Task: Assess the Einstein bots for engaging the customers and resolve common support questions
Action: Mouse moved to (127, 146)
Screenshot: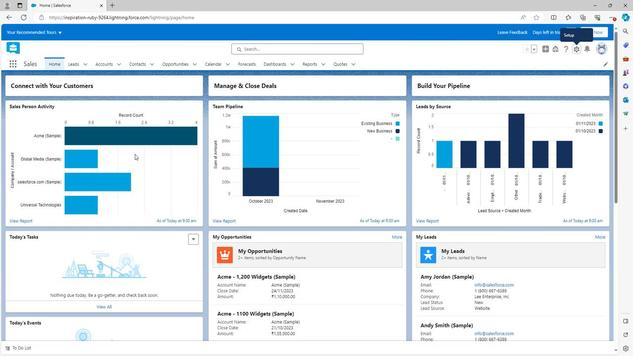 
Action: Mouse scrolled (127, 146) with delta (0, 0)
Screenshot: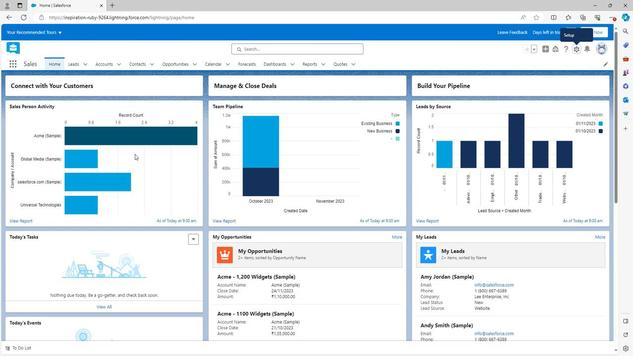 
Action: Mouse scrolled (127, 146) with delta (0, 0)
Screenshot: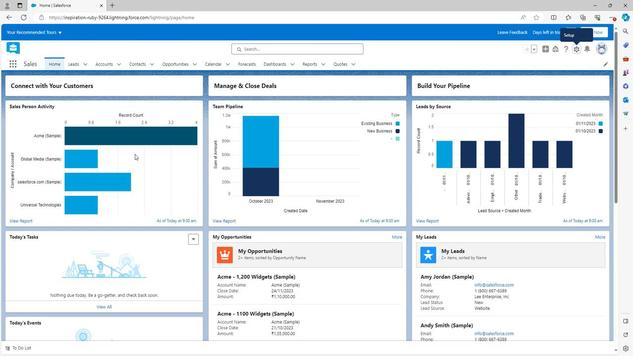 
Action: Mouse moved to (127, 145)
Screenshot: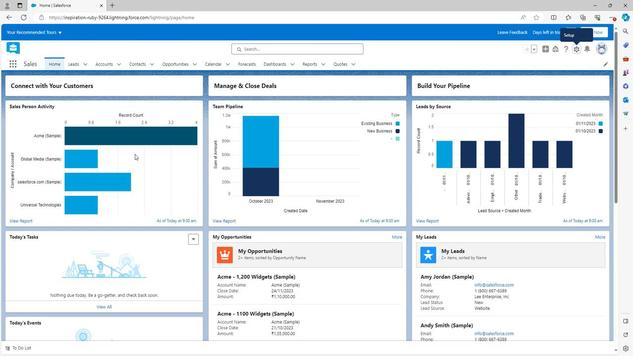 
Action: Mouse scrolled (127, 144) with delta (0, 0)
Screenshot: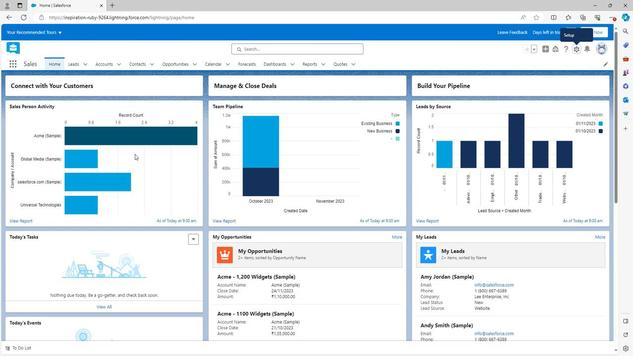 
Action: Mouse scrolled (127, 144) with delta (0, 0)
Screenshot: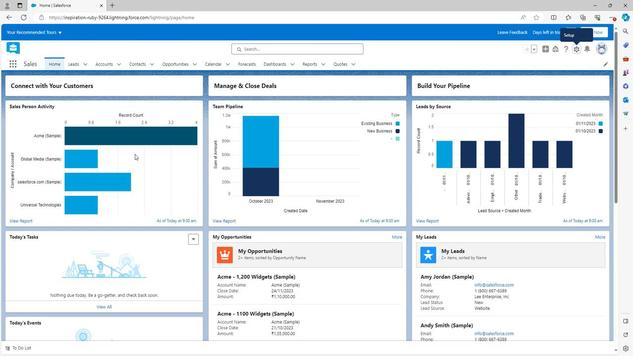 
Action: Mouse scrolled (127, 144) with delta (0, 0)
Screenshot: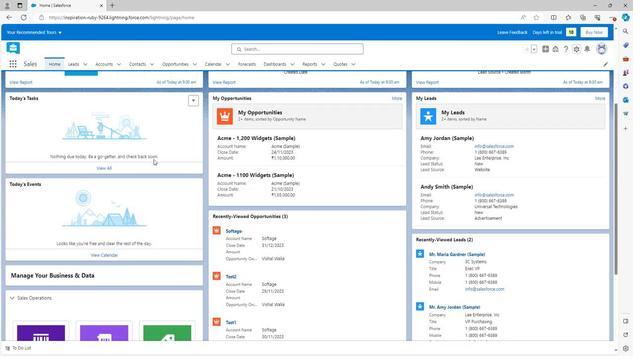 
Action: Mouse moved to (127, 144)
Screenshot: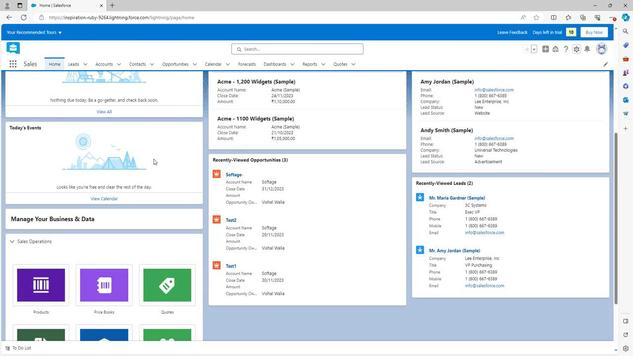 
Action: Mouse scrolled (127, 144) with delta (0, 0)
Screenshot: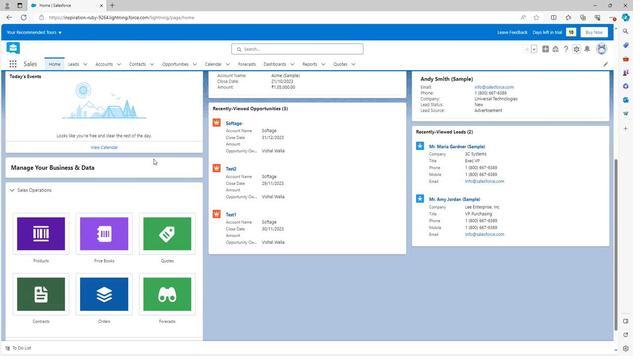 
Action: Mouse scrolled (127, 144) with delta (0, 0)
Screenshot: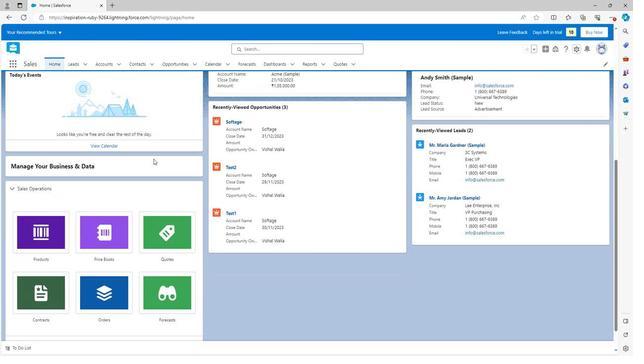 
Action: Mouse scrolled (127, 145) with delta (0, 0)
Screenshot: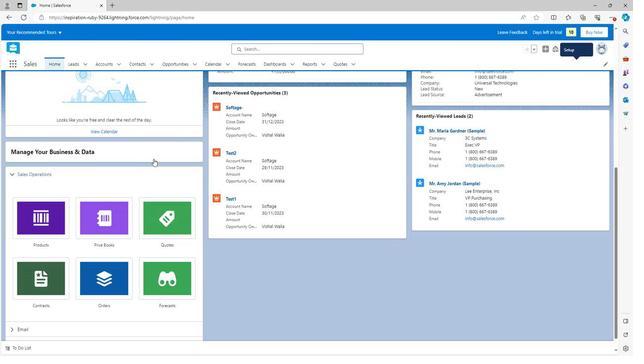 
Action: Mouse scrolled (127, 145) with delta (0, 0)
Screenshot: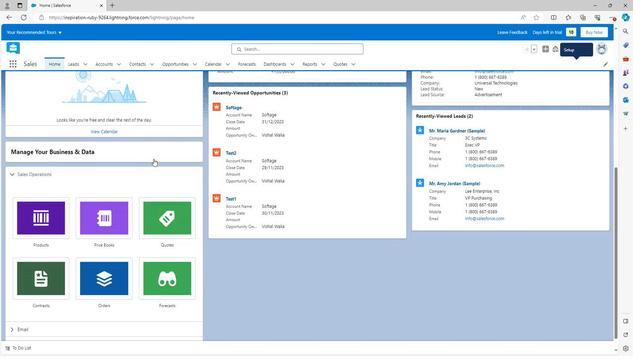 
Action: Mouse scrolled (127, 145) with delta (0, 0)
Screenshot: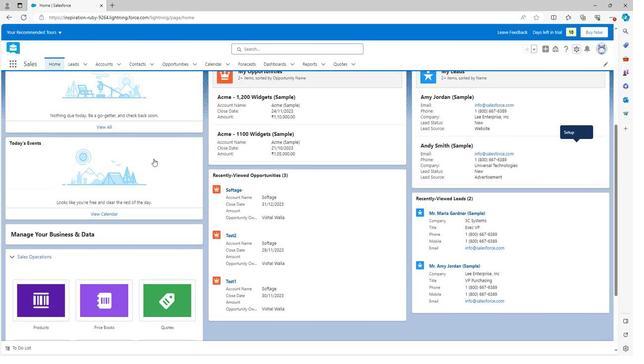 
Action: Mouse scrolled (127, 145) with delta (0, 0)
Screenshot: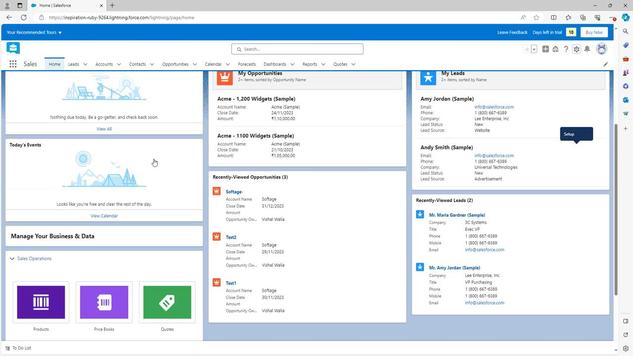 
Action: Mouse scrolled (127, 145) with delta (0, 0)
Screenshot: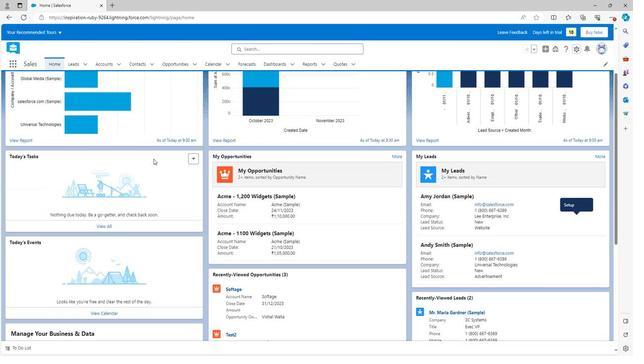 
Action: Mouse scrolled (127, 145) with delta (0, 0)
Screenshot: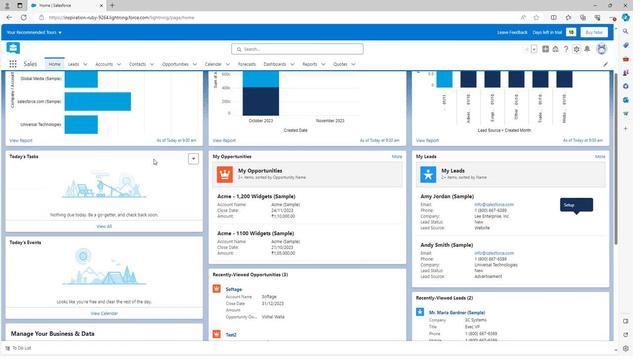 
Action: Mouse scrolled (127, 145) with delta (0, 0)
Screenshot: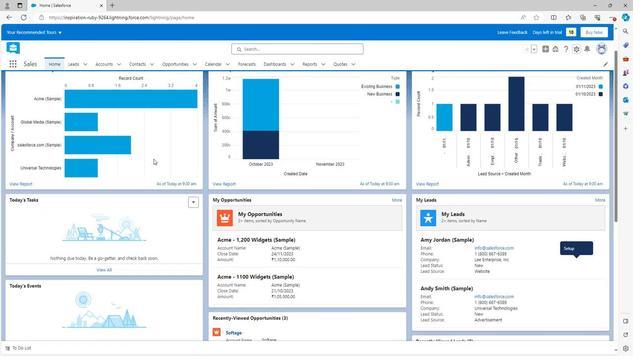 
Action: Mouse moved to (481, 22)
Screenshot: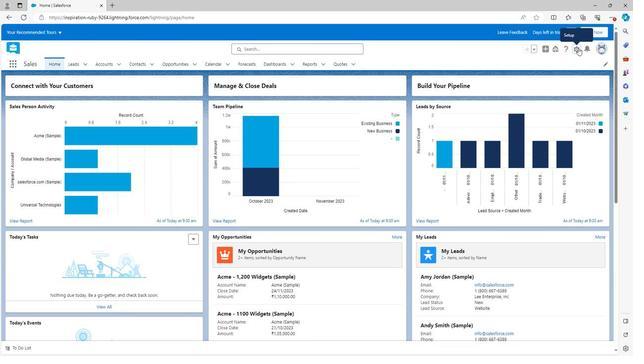 
Action: Mouse pressed left at (481, 22)
Screenshot: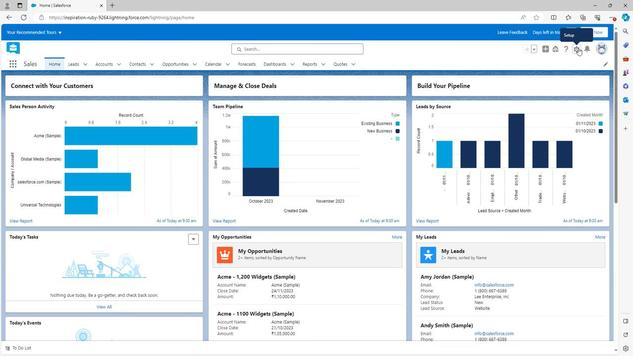 
Action: Mouse moved to (452, 45)
Screenshot: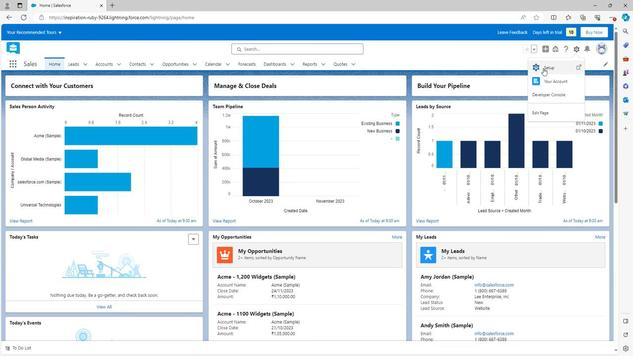 
Action: Mouse pressed left at (452, 45)
Screenshot: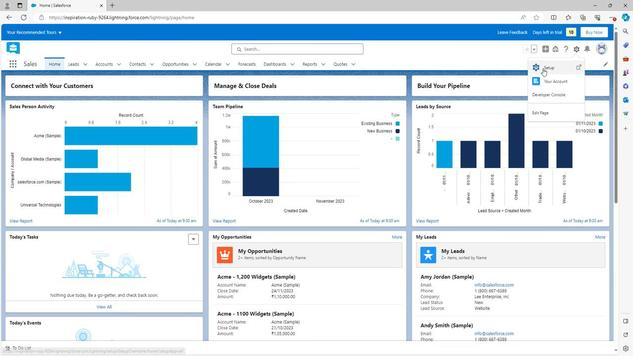 
Action: Mouse moved to (5, 268)
Screenshot: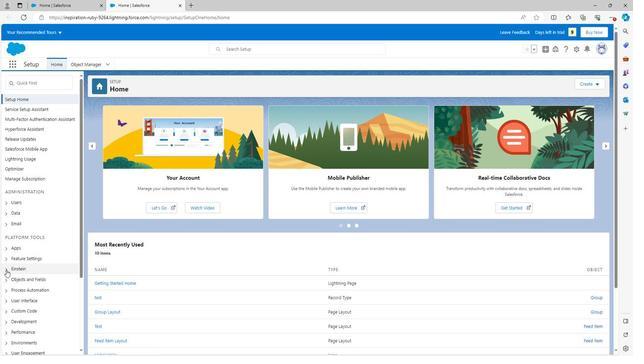 
Action: Mouse pressed left at (5, 268)
Screenshot: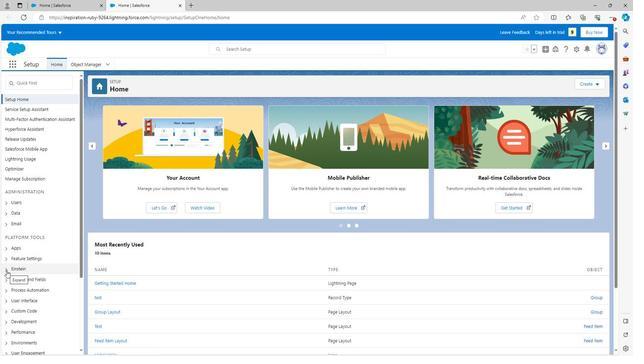 
Action: Mouse moved to (11, 280)
Screenshot: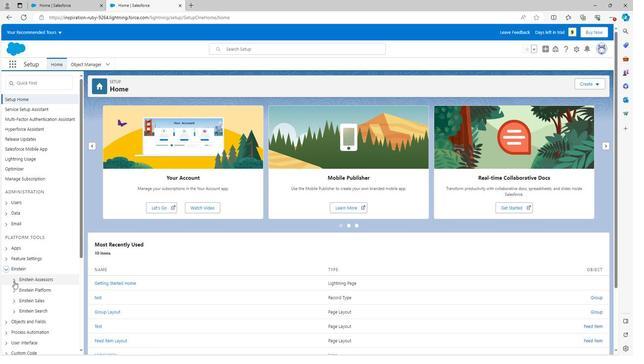 
Action: Mouse pressed left at (11, 280)
Screenshot: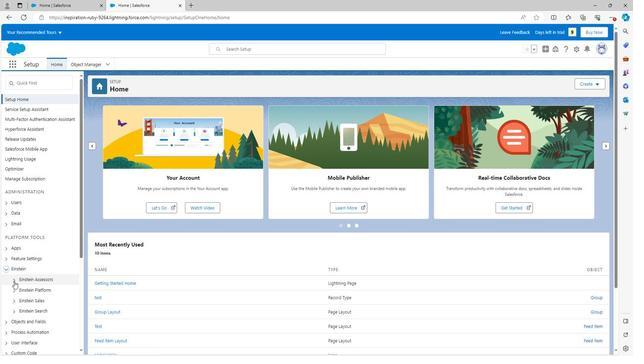 
Action: Mouse moved to (26, 287)
Screenshot: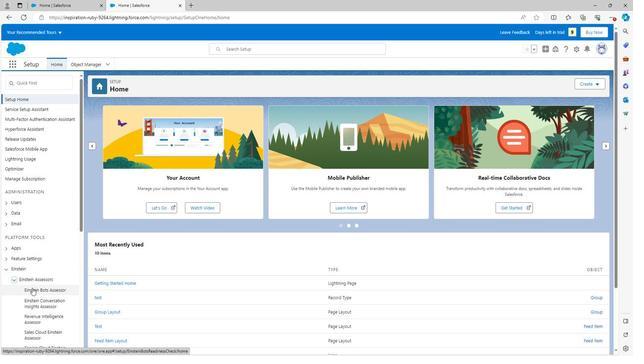 
Action: Mouse pressed left at (26, 287)
Screenshot: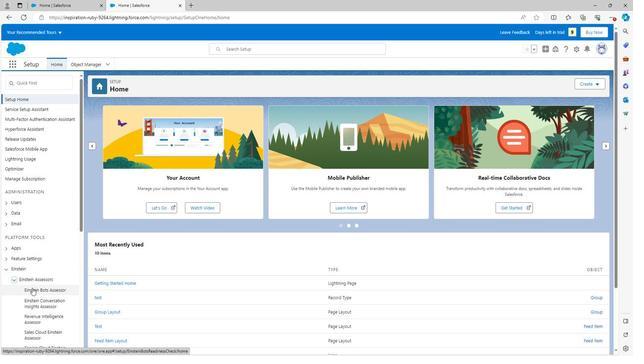 
Action: Mouse moved to (32, 289)
Screenshot: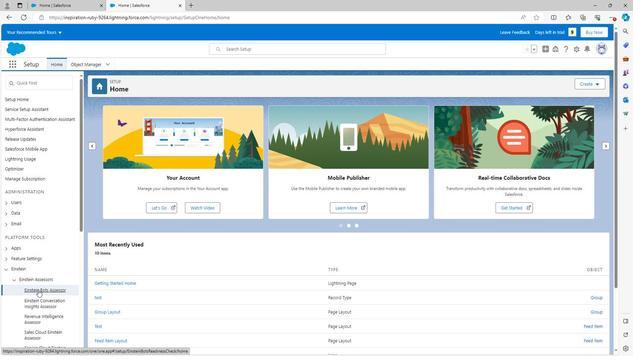 
Action: Mouse pressed left at (32, 289)
Screenshot: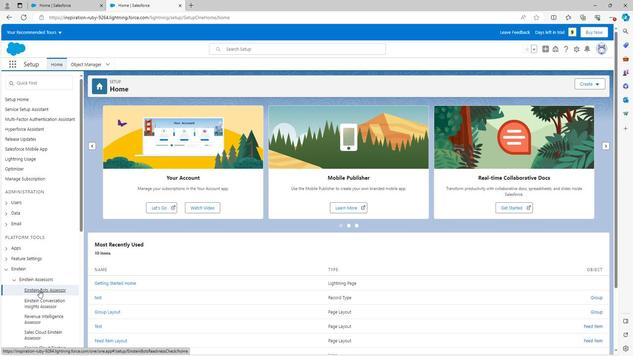 
Action: Mouse moved to (259, 246)
Screenshot: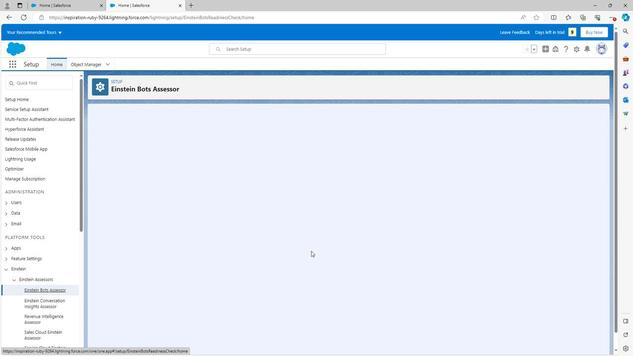 
Action: Mouse scrolled (259, 246) with delta (0, 0)
Screenshot: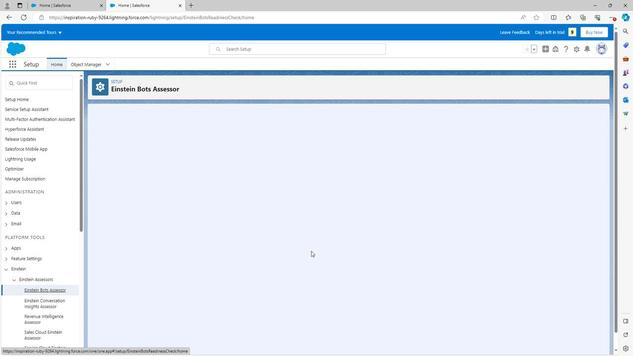 
Action: Mouse moved to (258, 246)
Screenshot: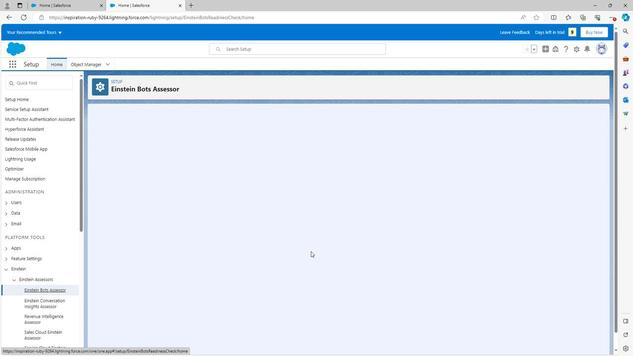 
Action: Mouse scrolled (258, 246) with delta (0, 0)
Screenshot: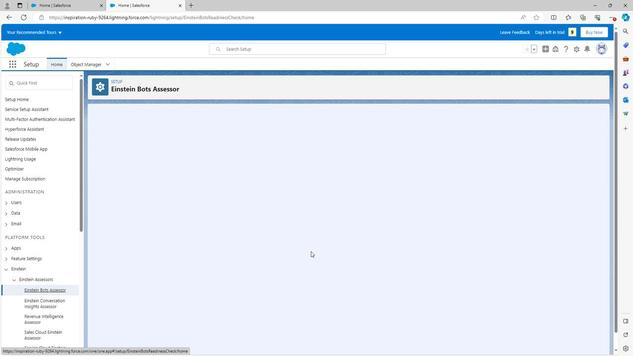 
Action: Mouse moved to (258, 247)
Screenshot: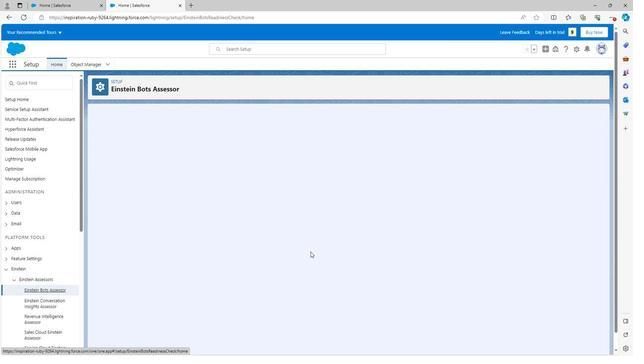 
Action: Mouse scrolled (258, 246) with delta (0, 0)
Screenshot: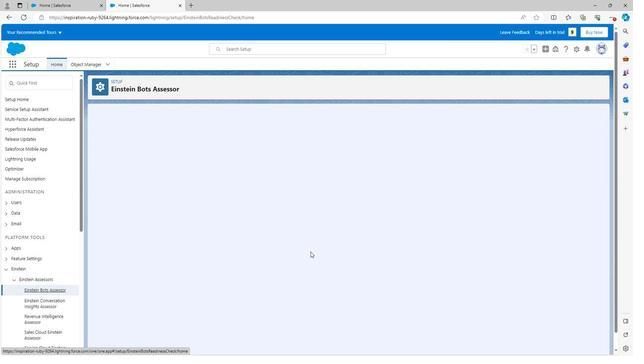 
Action: Mouse scrolled (258, 246) with delta (0, 0)
Screenshot: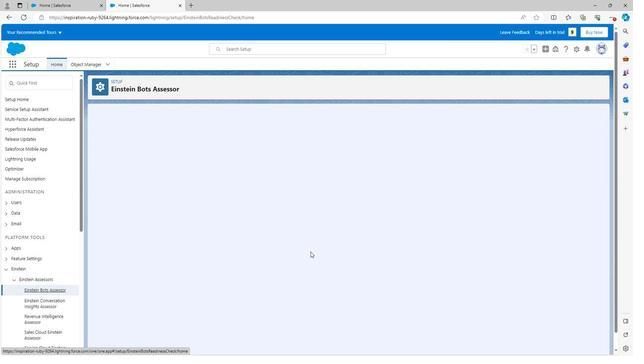 
Action: Mouse scrolled (258, 246) with delta (0, 0)
Screenshot: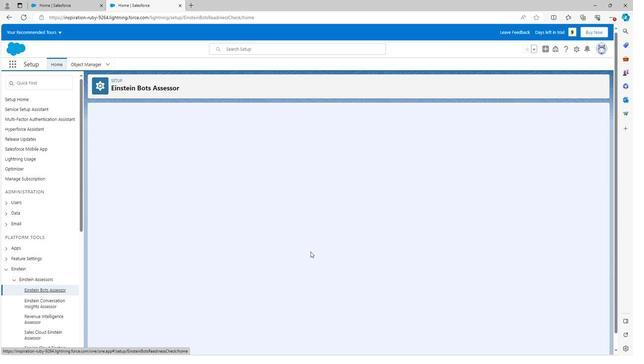 
Action: Mouse scrolled (258, 246) with delta (0, 0)
Screenshot: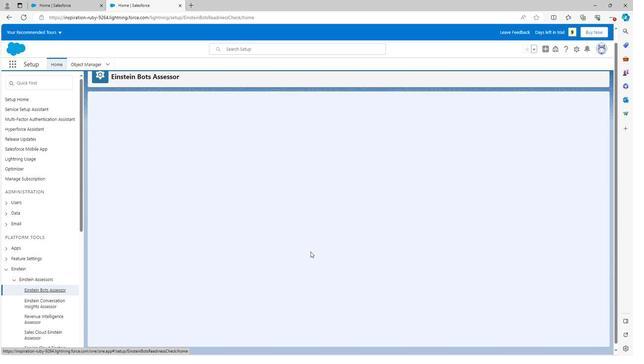 
Action: Mouse moved to (257, 247)
Screenshot: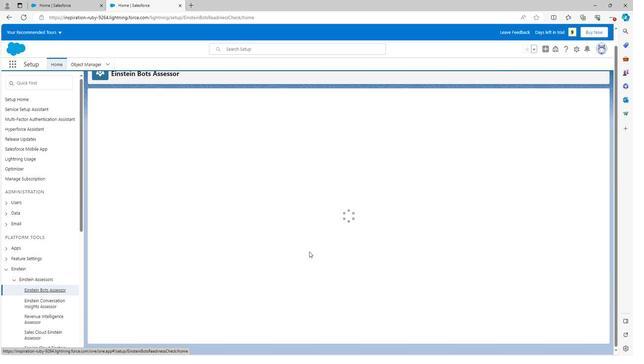 
Action: Mouse scrolled (257, 247) with delta (0, 0)
Screenshot: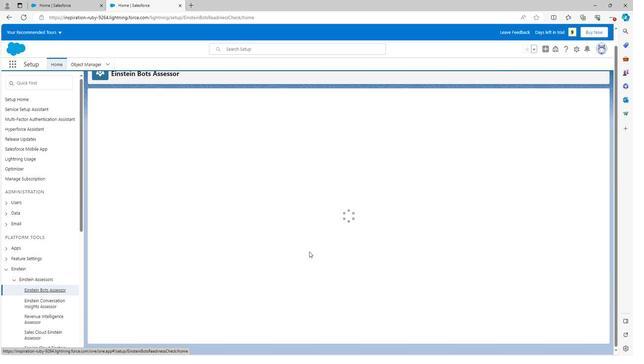 
Action: Mouse scrolled (257, 247) with delta (0, 0)
Screenshot: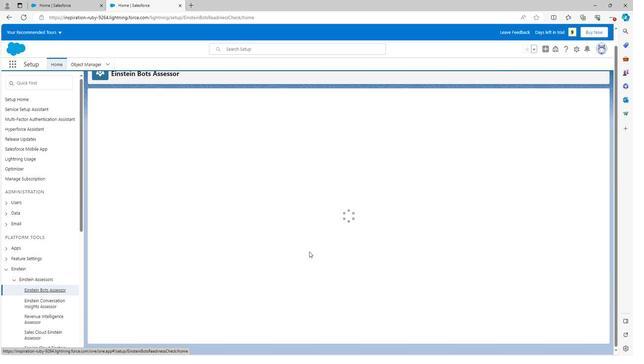 
Action: Mouse scrolled (257, 247) with delta (0, 0)
Screenshot: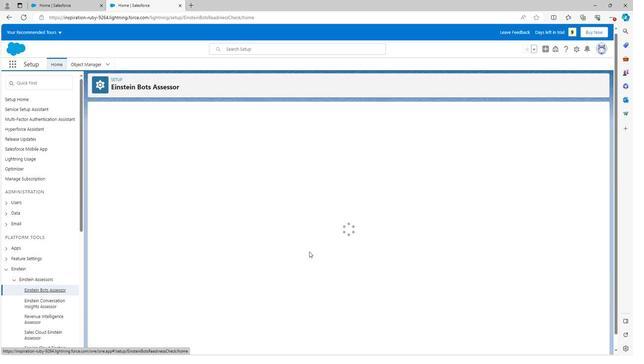 
Action: Mouse scrolled (257, 247) with delta (0, 0)
Screenshot: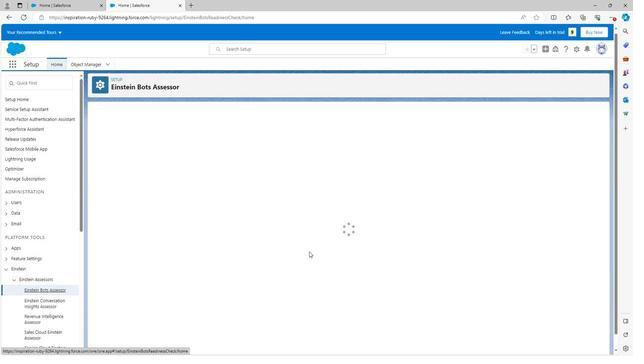 
Action: Mouse scrolled (257, 247) with delta (0, 0)
Screenshot: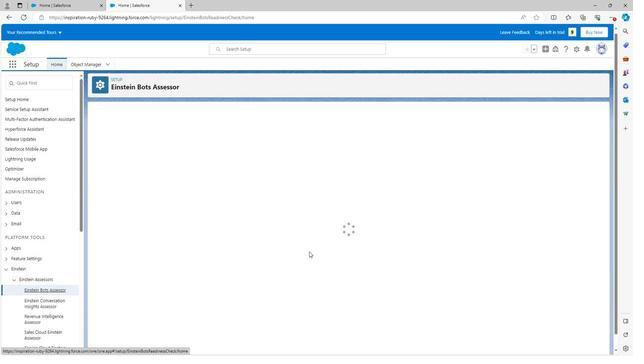 
Action: Mouse scrolled (257, 247) with delta (0, 0)
Screenshot: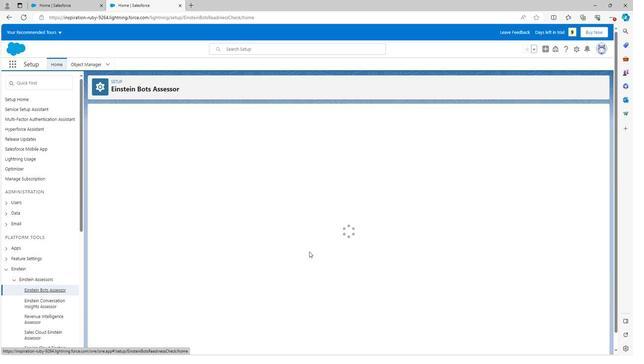 
Action: Mouse scrolled (257, 247) with delta (0, 0)
Screenshot: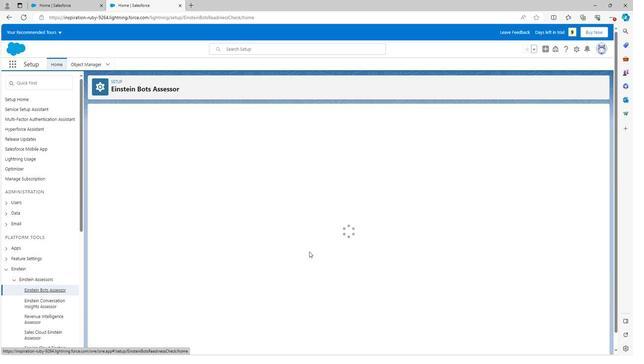 
Action: Mouse scrolled (257, 246) with delta (0, 0)
Screenshot: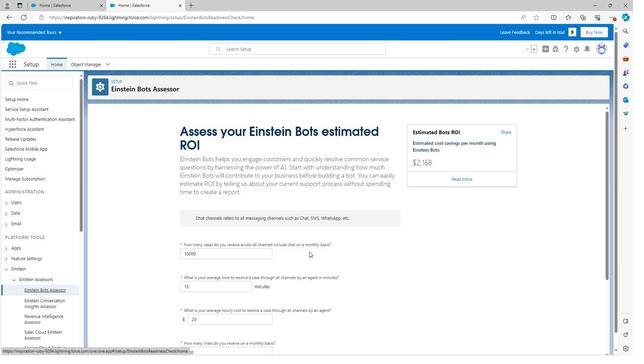 
Action: Mouse scrolled (257, 246) with delta (0, 0)
Screenshot: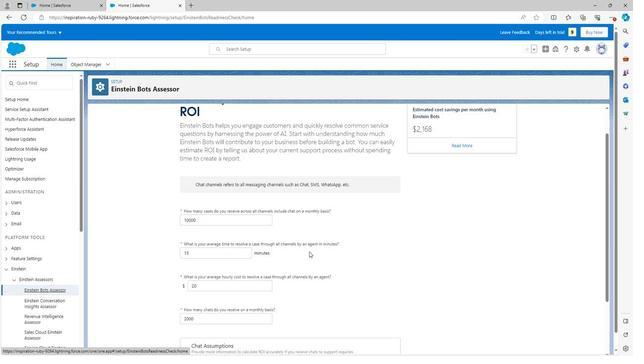 
Action: Mouse scrolled (257, 246) with delta (0, 0)
Screenshot: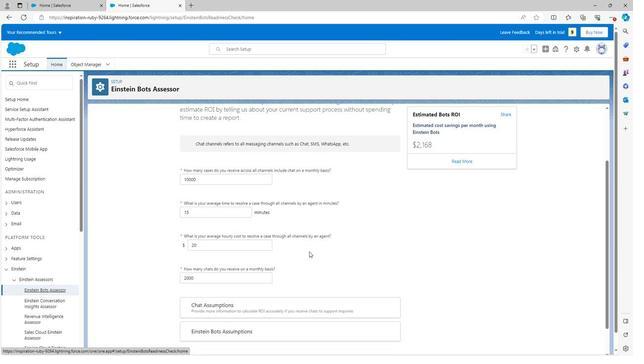 
Action: Mouse scrolled (257, 246) with delta (0, 0)
Screenshot: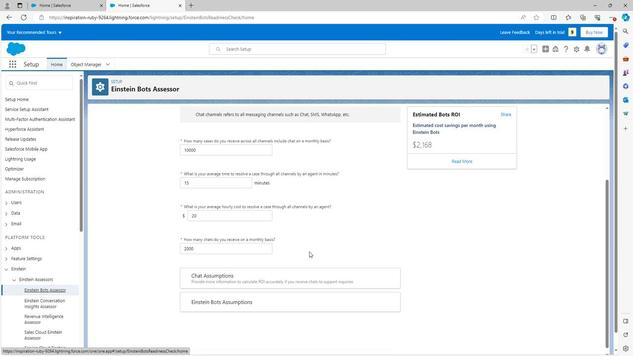
Action: Mouse scrolled (257, 246) with delta (0, 0)
Screenshot: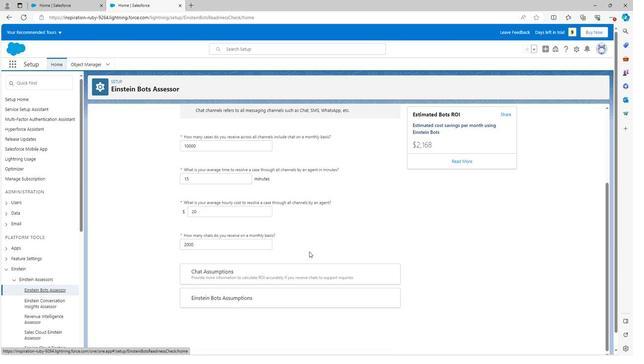 
Action: Mouse scrolled (257, 246) with delta (0, 0)
Screenshot: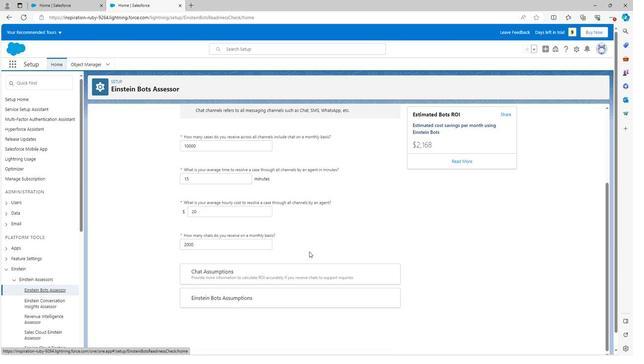 
Action: Mouse scrolled (257, 246) with delta (0, 0)
Screenshot: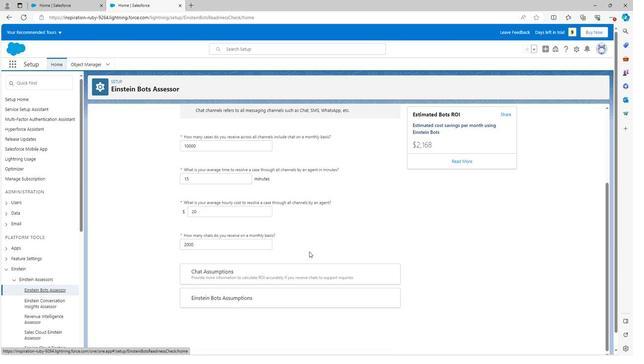 
Action: Mouse scrolled (257, 246) with delta (0, 0)
Screenshot: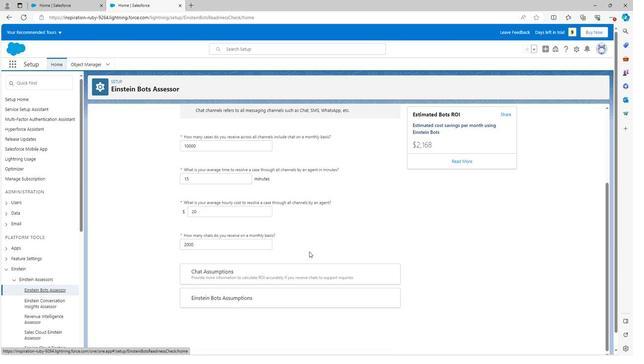 
Action: Mouse moved to (168, 260)
Screenshot: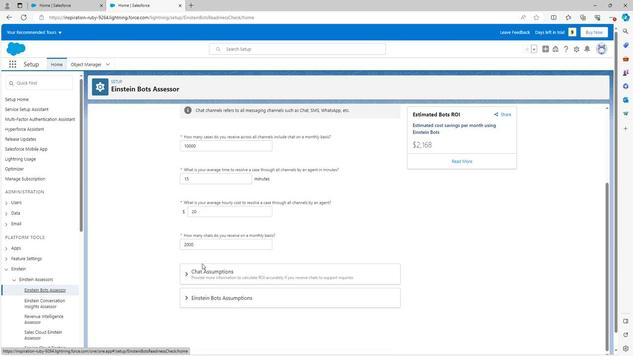 
Action: Mouse scrolled (168, 260) with delta (0, 0)
Screenshot: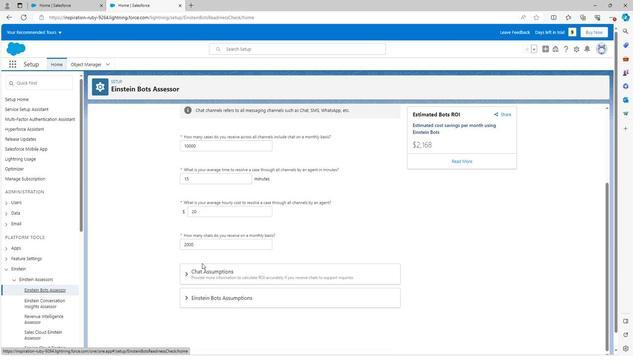 
Action: Mouse scrolled (168, 260) with delta (0, 0)
Screenshot: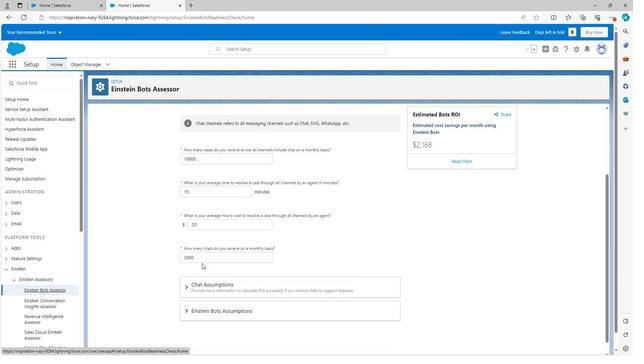 
Action: Mouse scrolled (168, 260) with delta (0, 0)
Screenshot: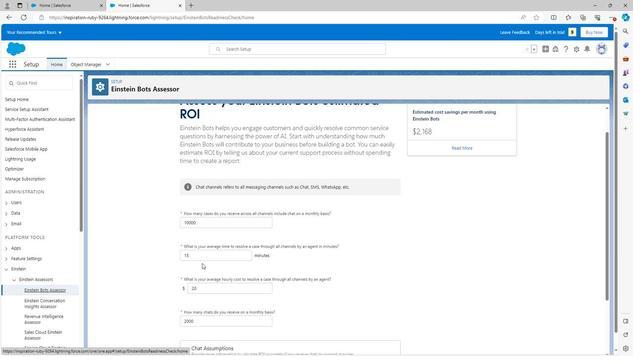 
Action: Mouse scrolled (168, 260) with delta (0, 0)
Screenshot: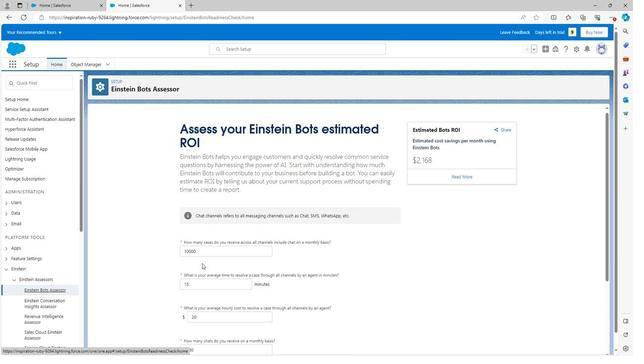 
Action: Mouse scrolled (168, 260) with delta (0, 0)
Screenshot: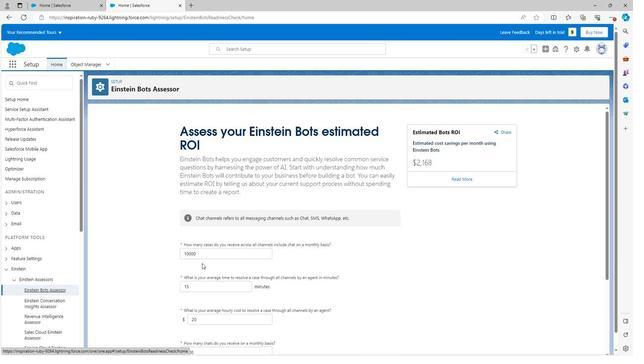 
Action: Mouse moved to (347, 258)
Screenshot: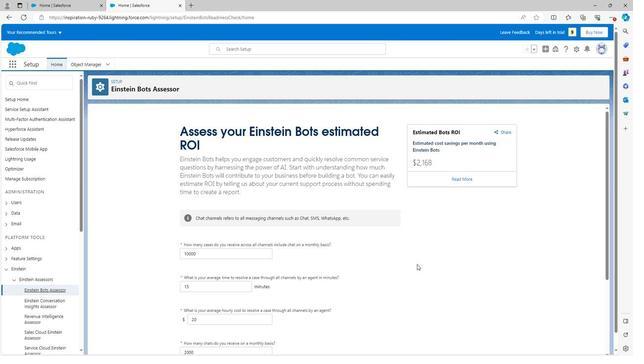 
